 Task: Create a due date automation trigger when advanced on, 2 hours before a card is due add dates with a complete due date.
Action: Mouse moved to (986, 74)
Screenshot: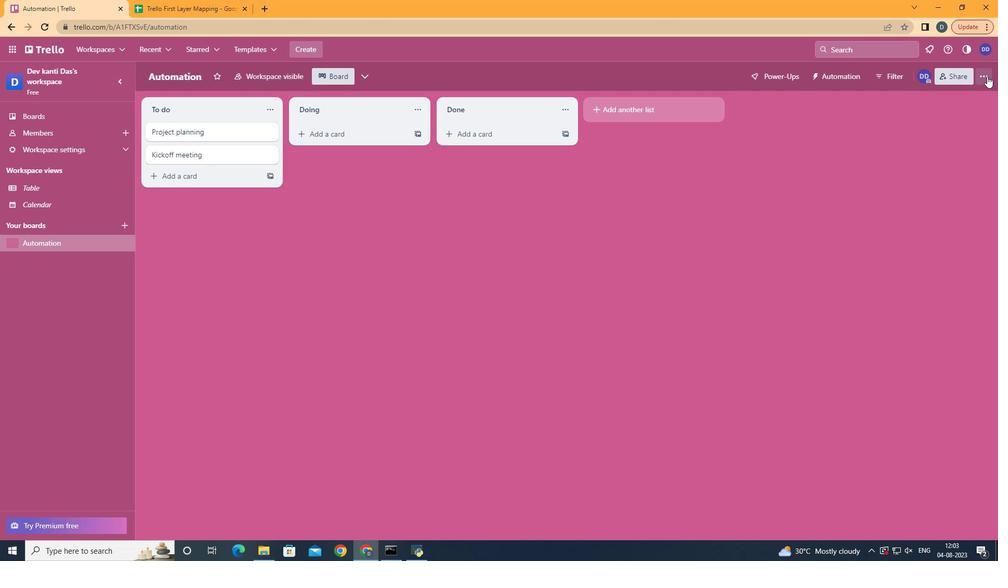 
Action: Mouse pressed left at (986, 74)
Screenshot: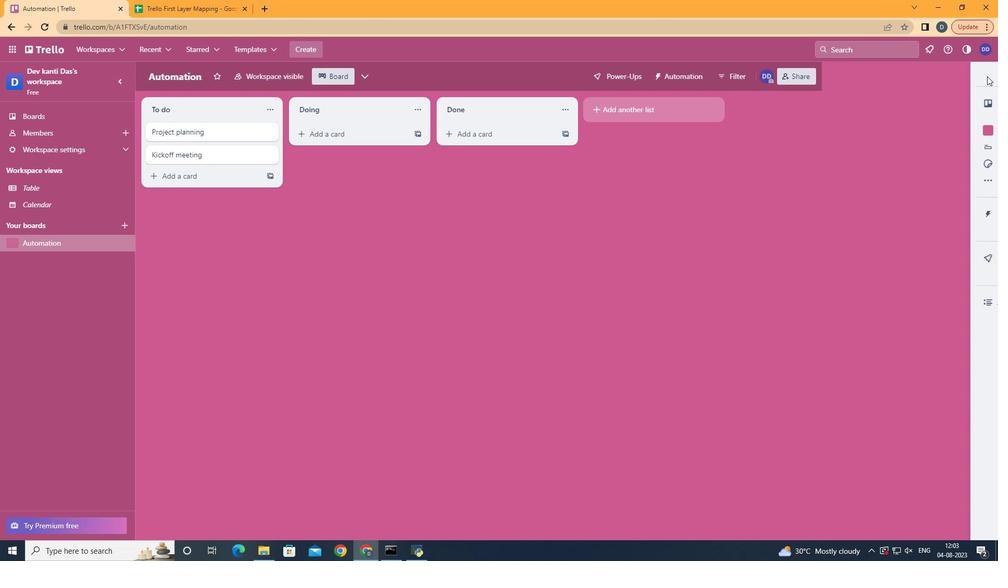 
Action: Mouse moved to (894, 218)
Screenshot: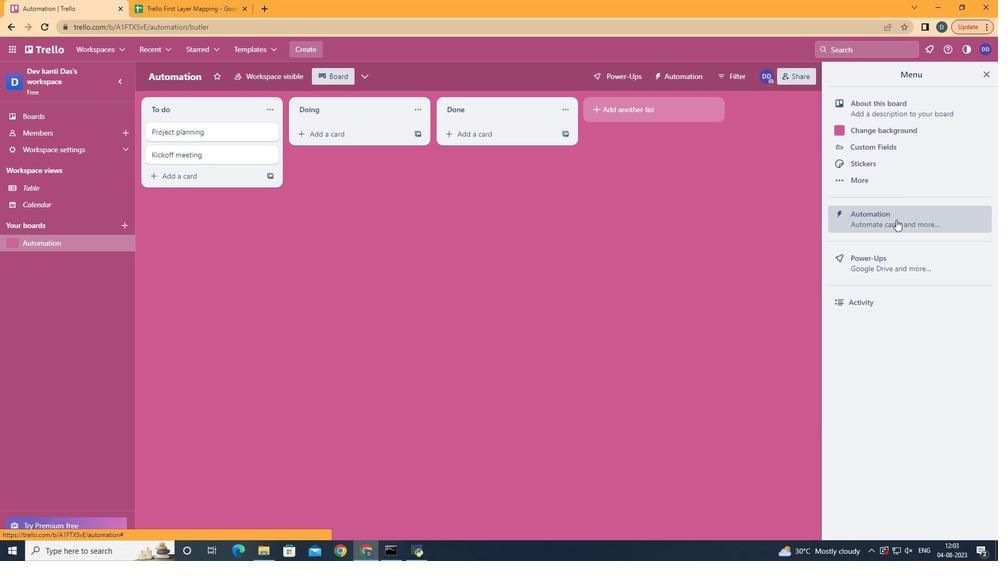 
Action: Mouse pressed left at (894, 218)
Screenshot: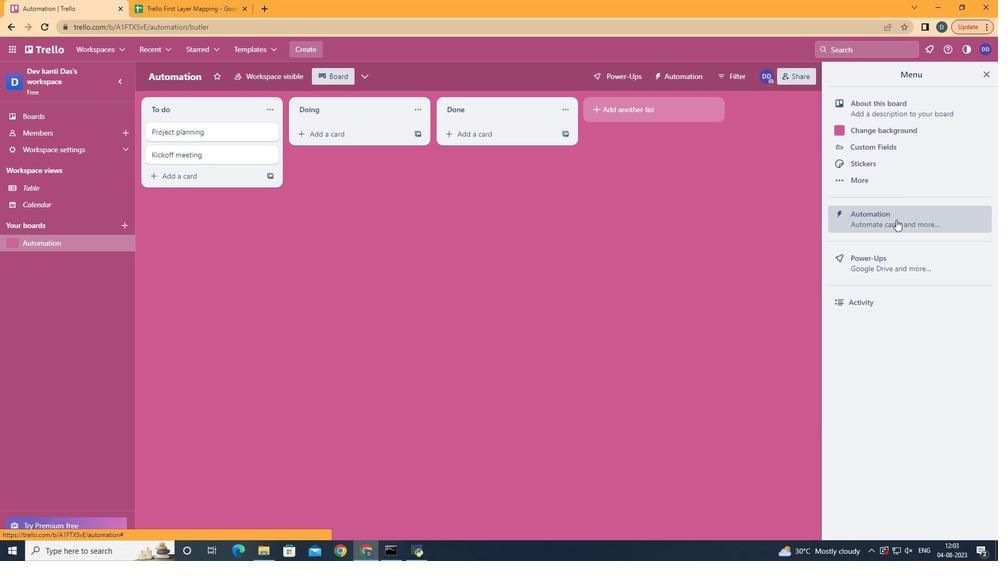 
Action: Mouse moved to (217, 210)
Screenshot: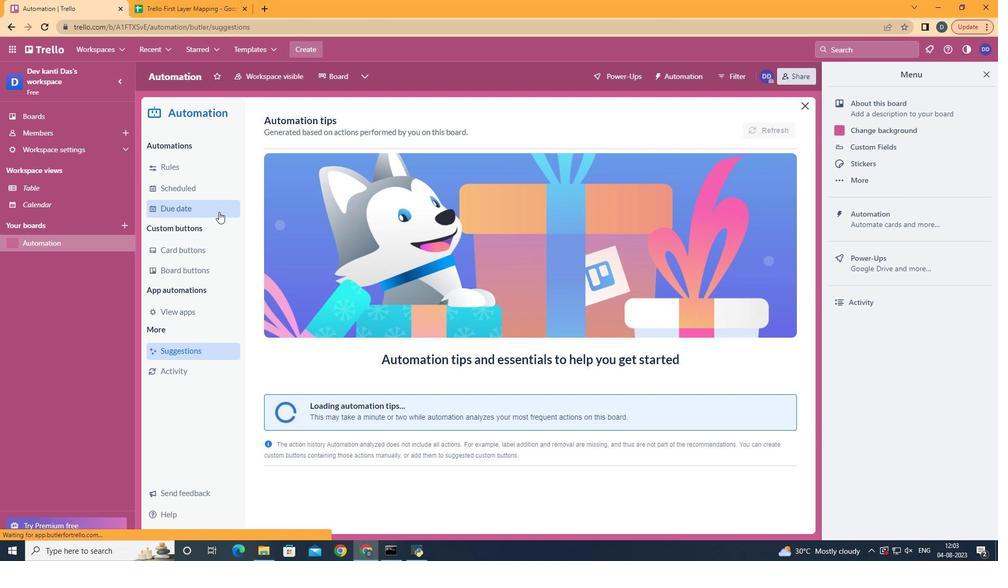 
Action: Mouse pressed left at (217, 210)
Screenshot: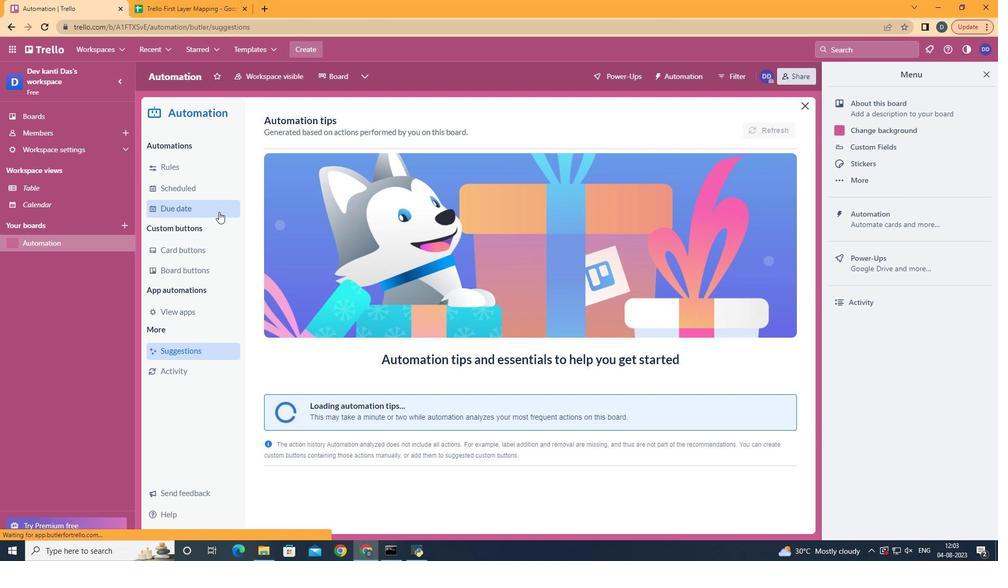 
Action: Mouse moved to (731, 120)
Screenshot: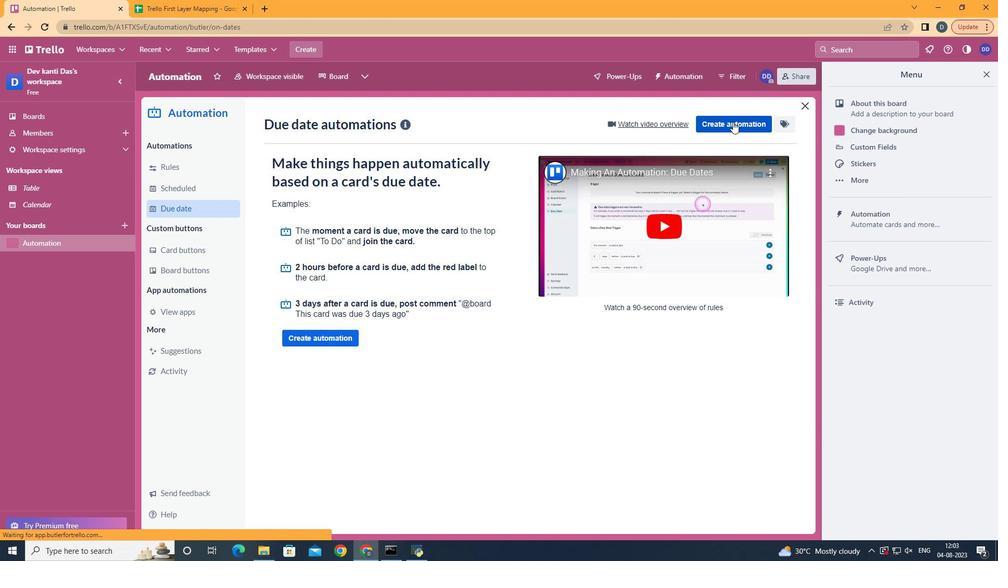 
Action: Mouse pressed left at (731, 120)
Screenshot: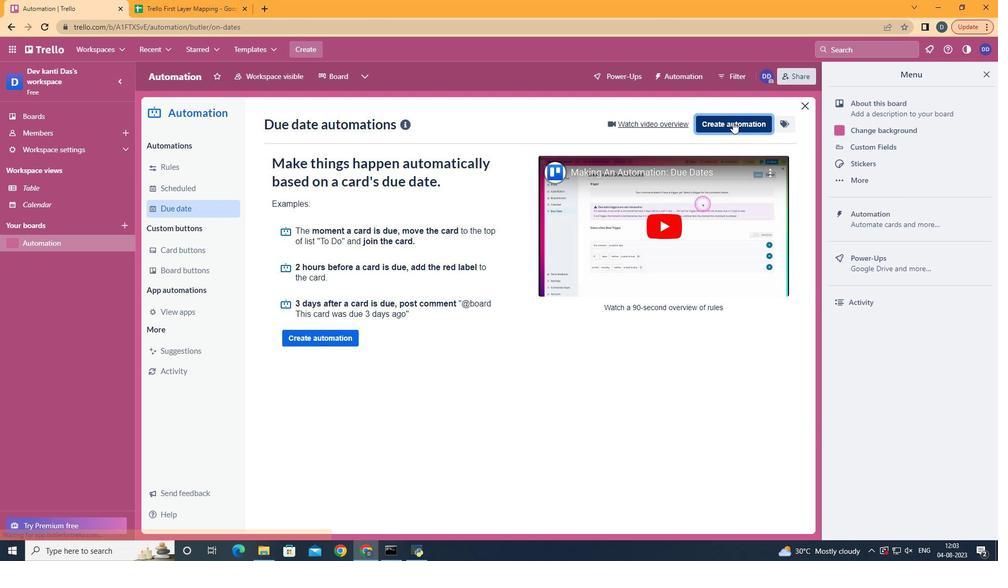 
Action: Mouse moved to (519, 215)
Screenshot: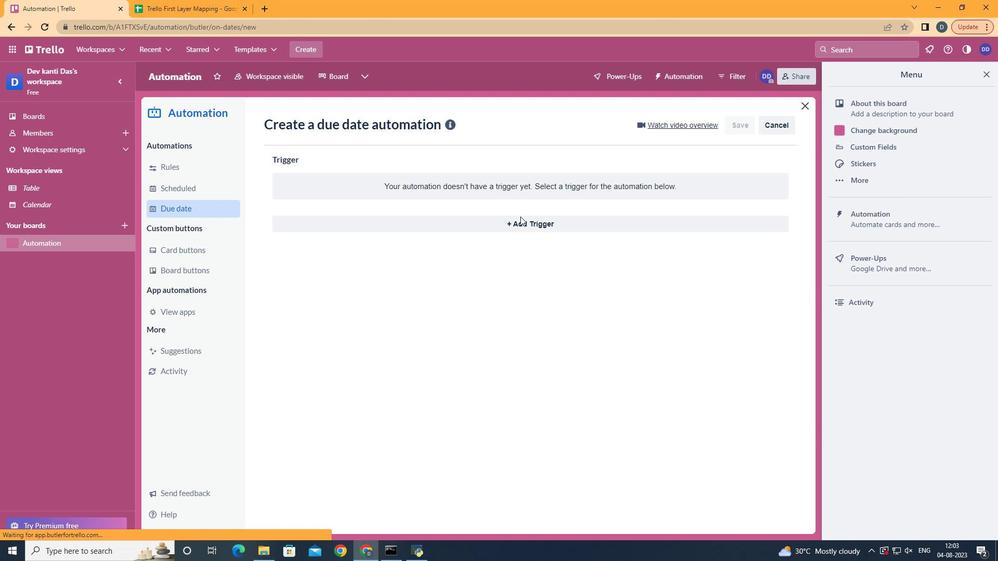 
Action: Mouse pressed left at (519, 215)
Screenshot: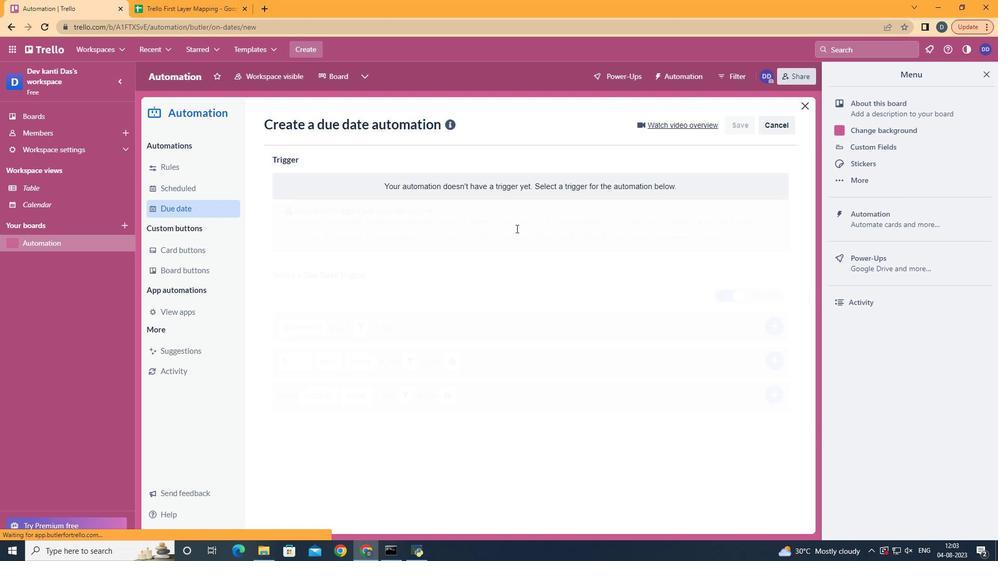 
Action: Mouse moved to (330, 445)
Screenshot: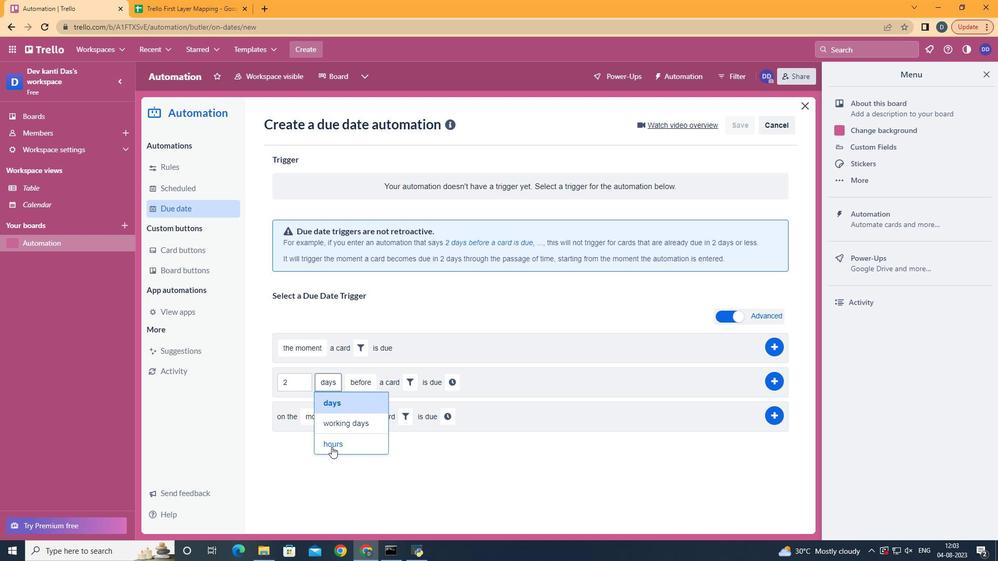 
Action: Mouse pressed left at (330, 445)
Screenshot: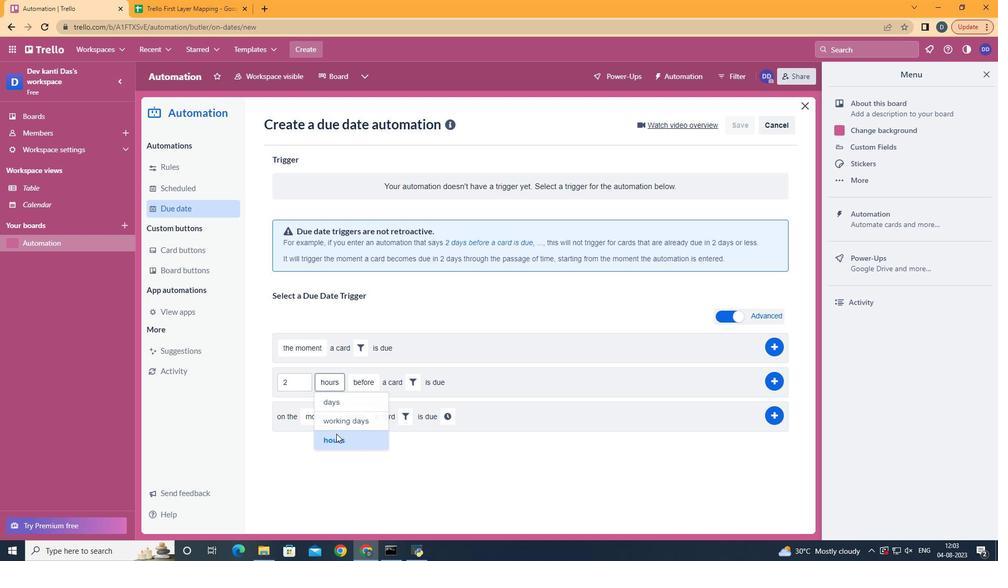 
Action: Mouse moved to (366, 391)
Screenshot: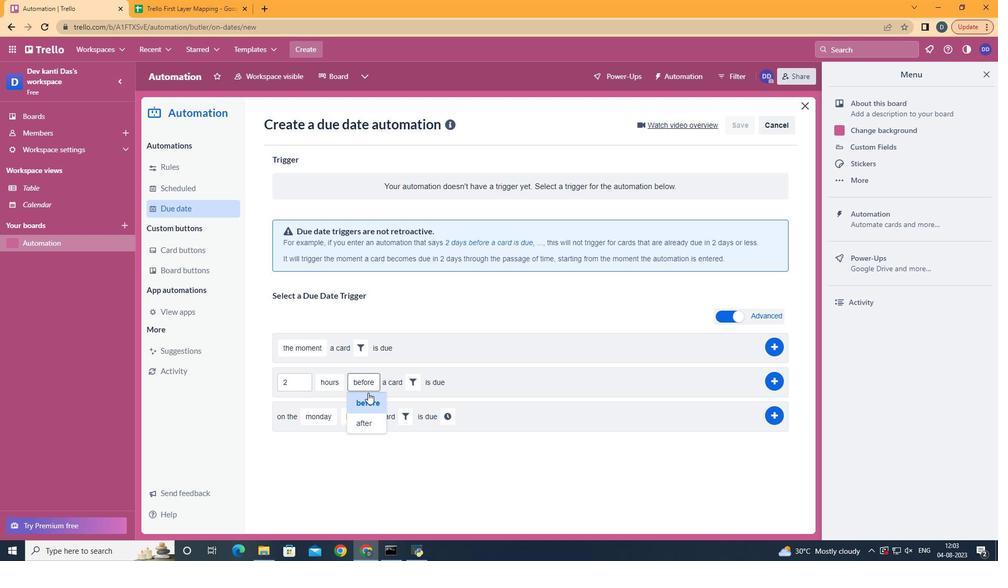 
Action: Mouse pressed left at (366, 391)
Screenshot: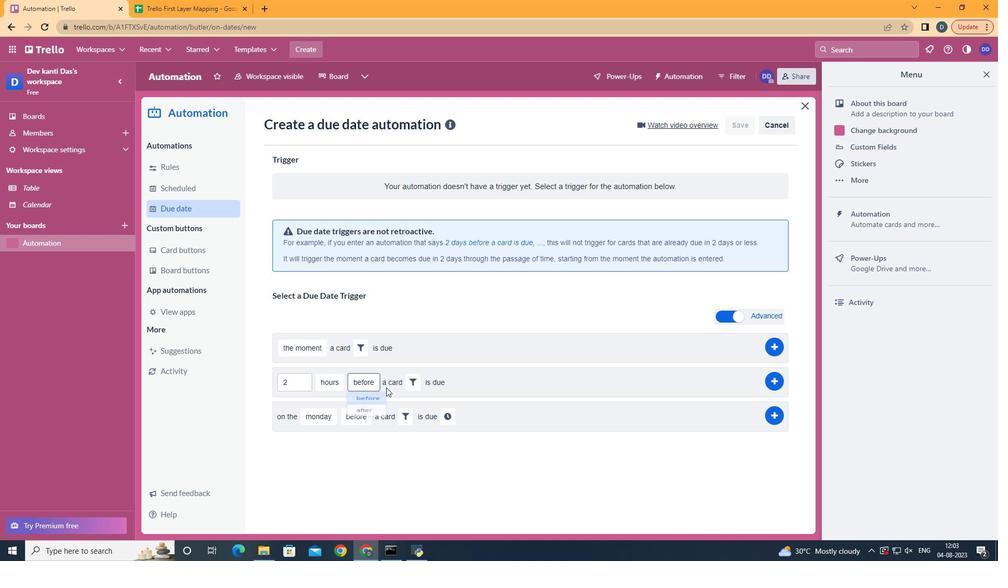 
Action: Mouse moved to (404, 379)
Screenshot: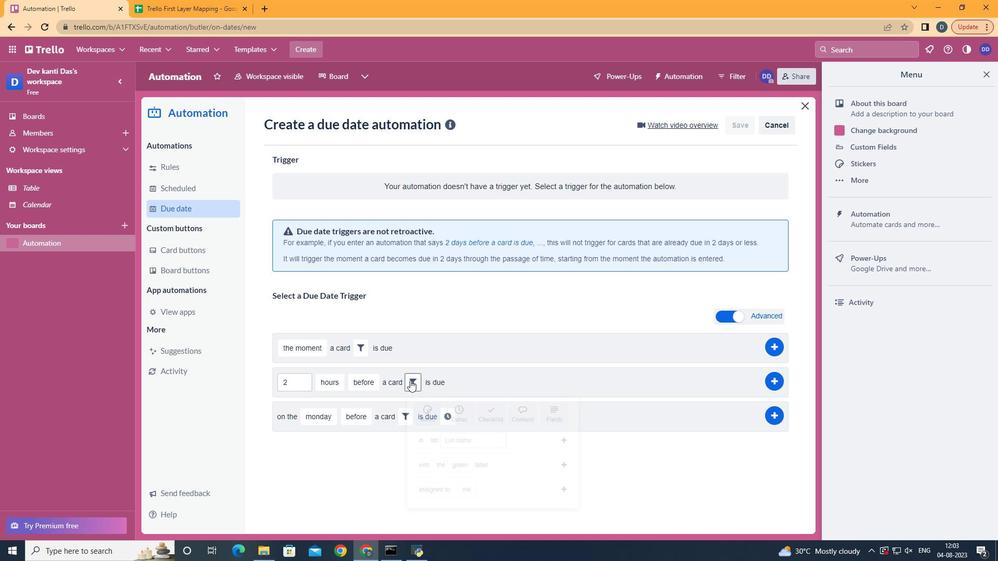 
Action: Mouse pressed left at (404, 379)
Screenshot: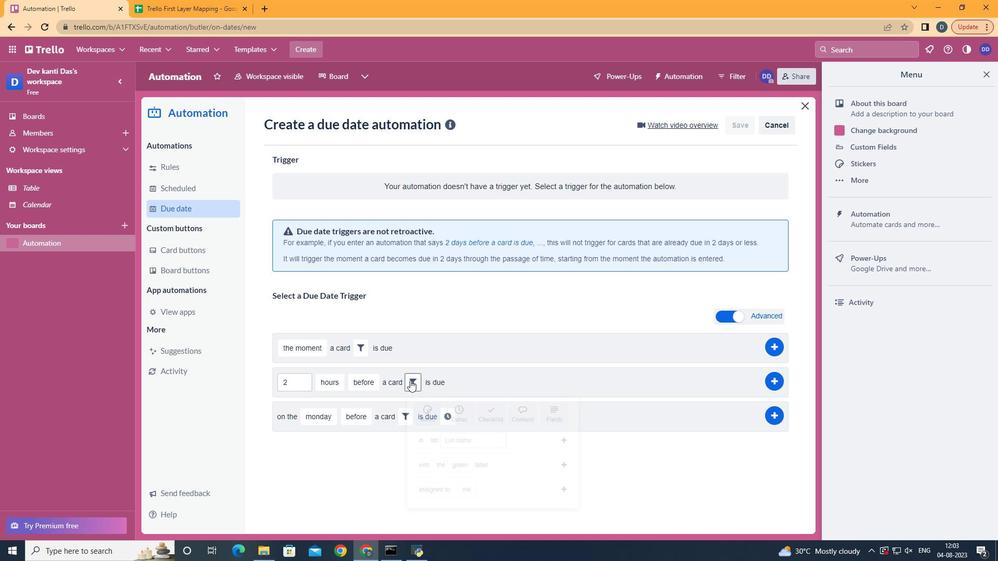 
Action: Mouse moved to (467, 410)
Screenshot: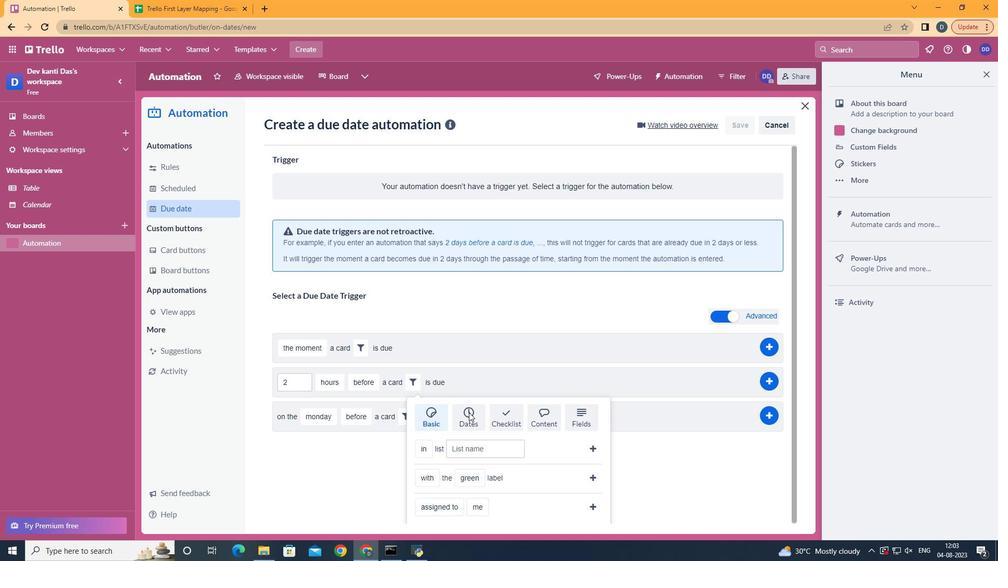 
Action: Mouse pressed left at (467, 410)
Screenshot: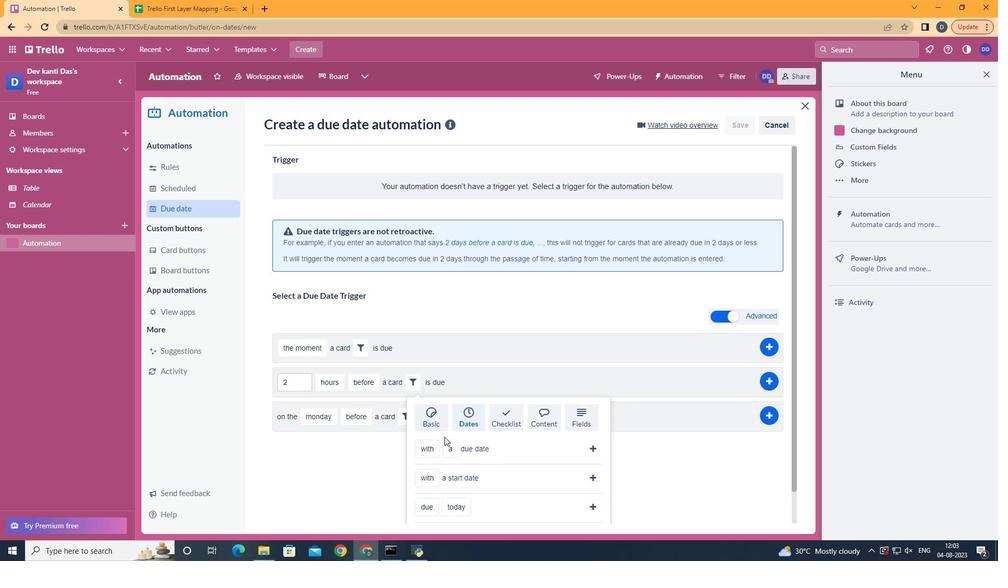 
Action: Mouse moved to (428, 470)
Screenshot: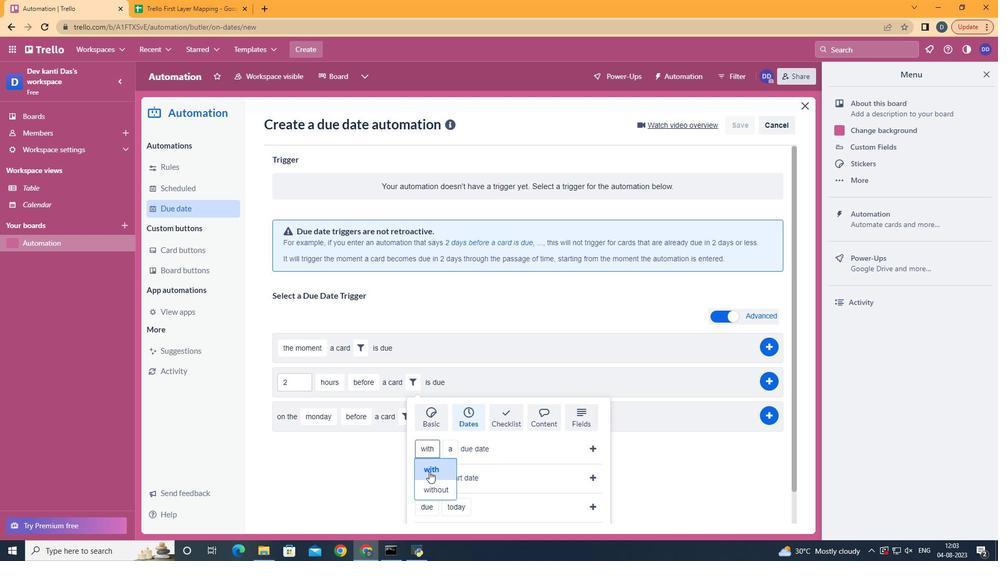 
Action: Mouse pressed left at (428, 470)
Screenshot: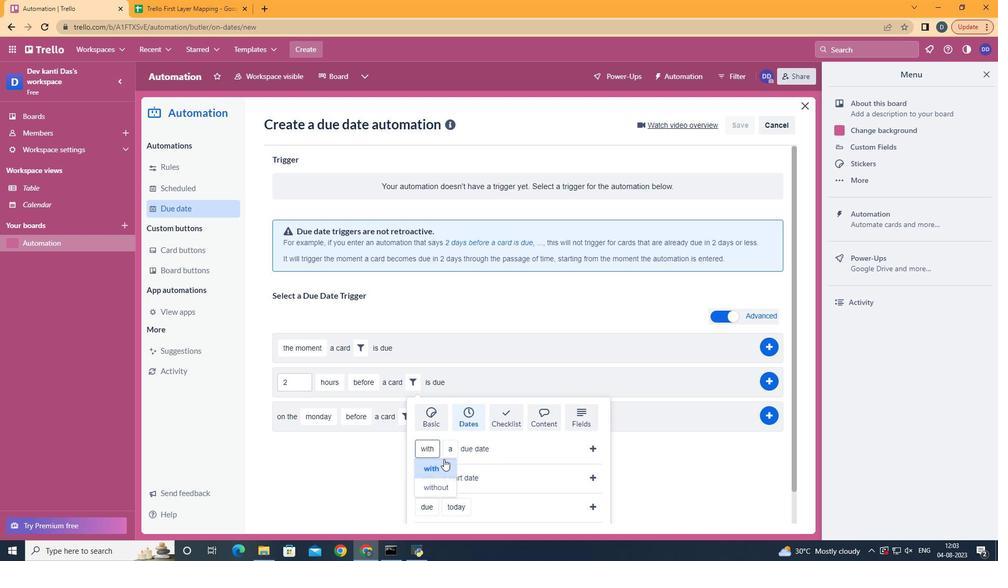 
Action: Mouse moved to (474, 379)
Screenshot: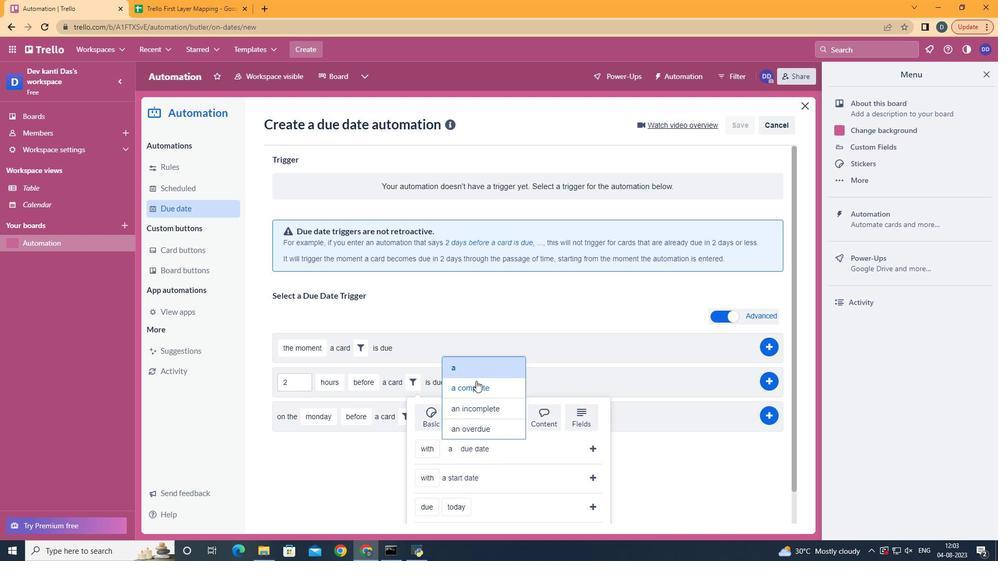 
Action: Mouse pressed left at (474, 379)
Screenshot: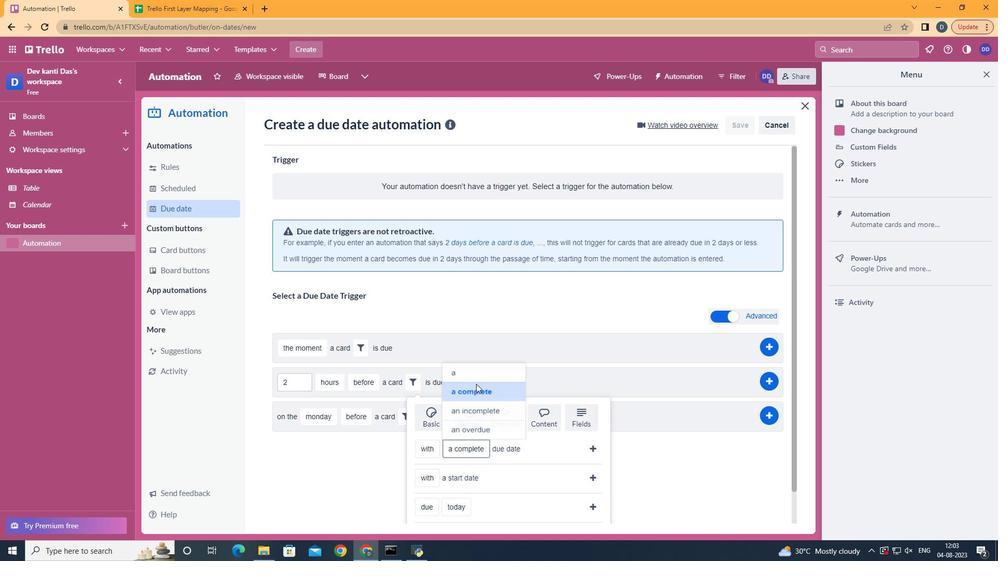 
Action: Mouse moved to (595, 447)
Screenshot: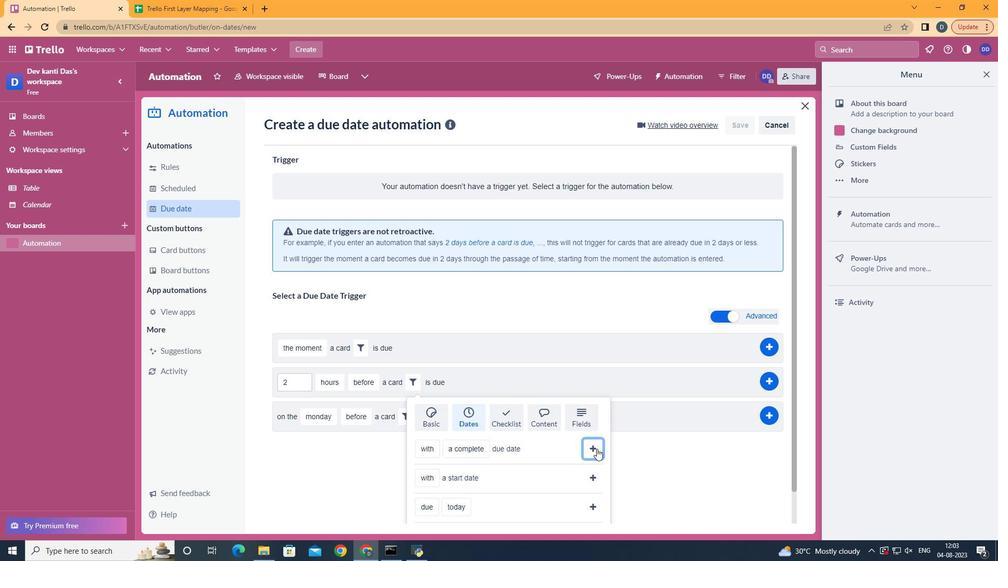 
Action: Mouse pressed left at (595, 447)
Screenshot: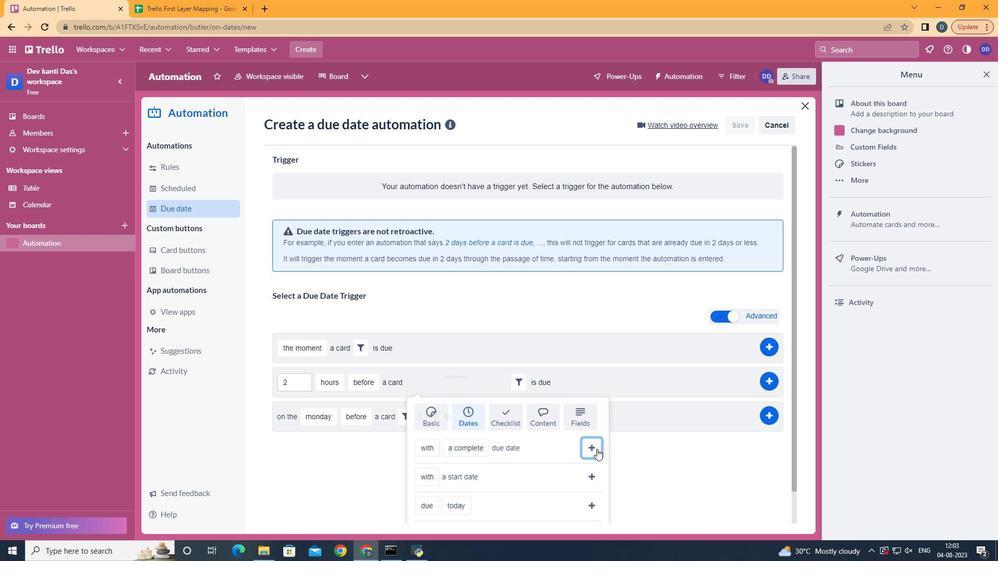 
Action: Mouse moved to (771, 372)
Screenshot: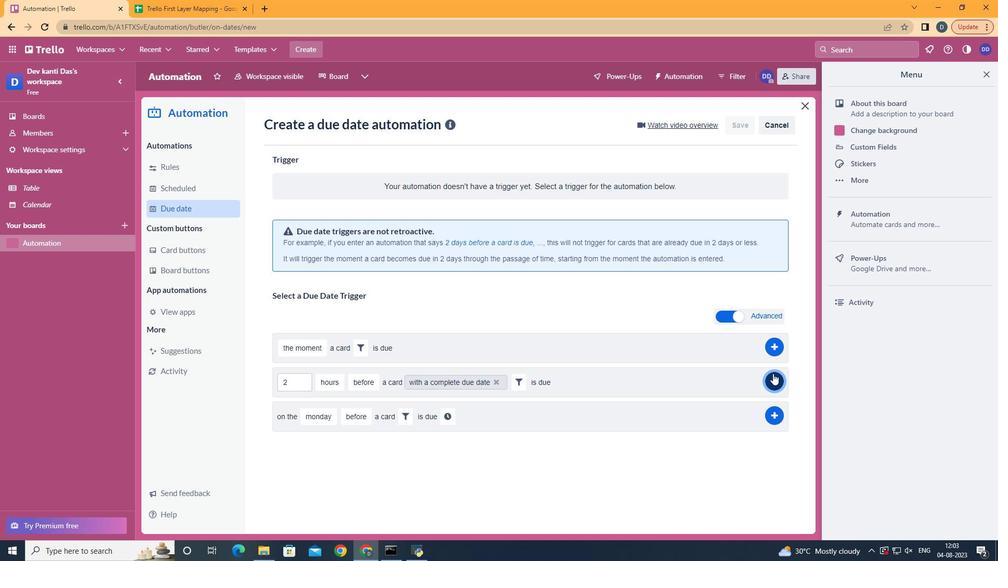 
Action: Mouse pressed left at (771, 372)
Screenshot: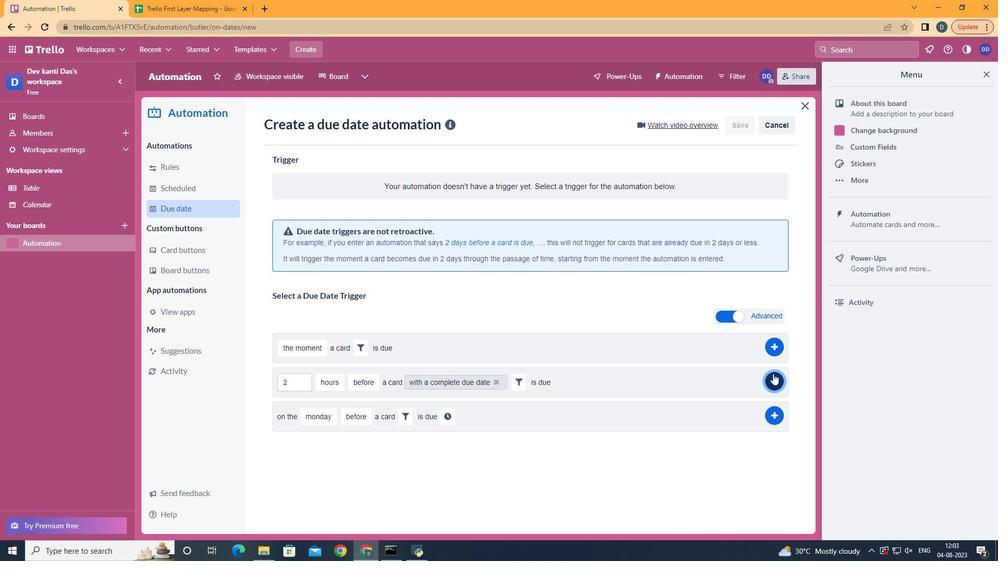 
Action: Mouse moved to (543, 215)
Screenshot: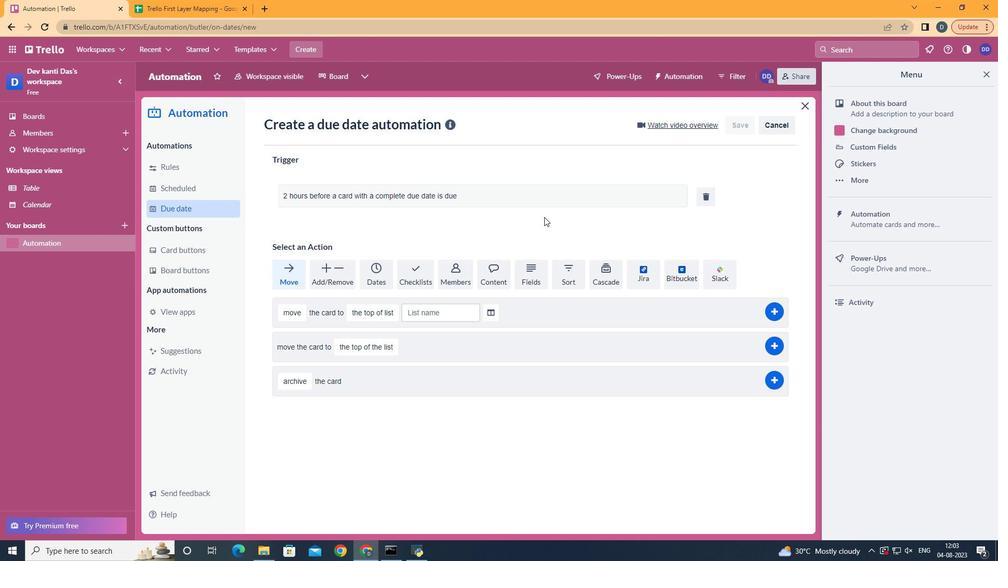 
